Task: Create a new contact by the user through a dropdown
Action: Mouse moved to (181, 193)
Screenshot: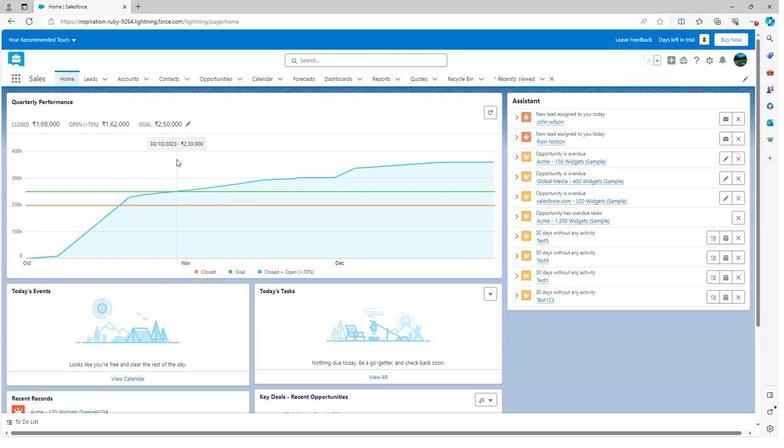 
Action: Mouse scrolled (181, 192) with delta (0, 0)
Screenshot: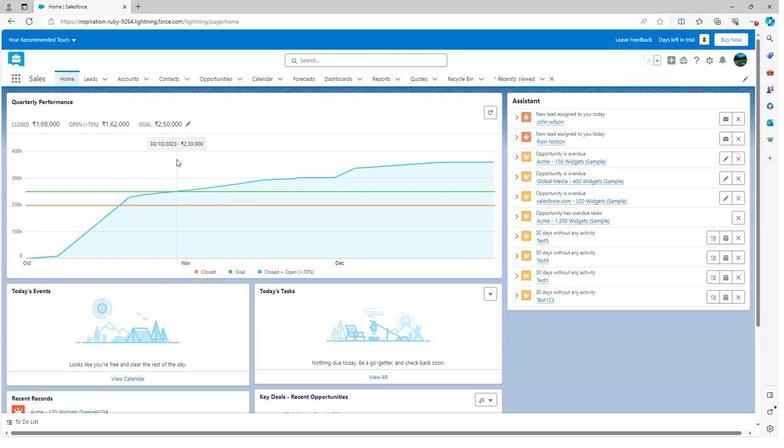 
Action: Mouse scrolled (181, 192) with delta (0, 0)
Screenshot: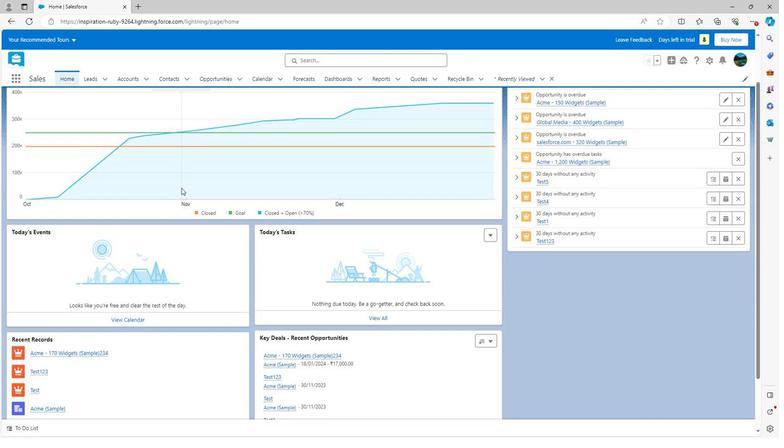 
Action: Mouse scrolled (181, 192) with delta (0, 0)
Screenshot: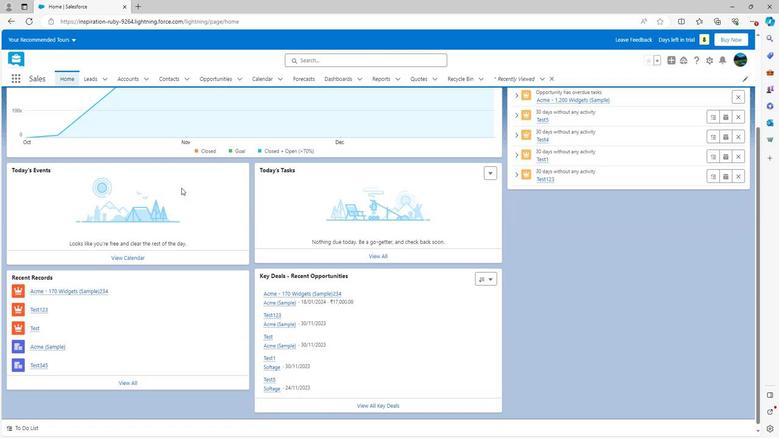 
Action: Mouse scrolled (181, 192) with delta (0, 0)
Screenshot: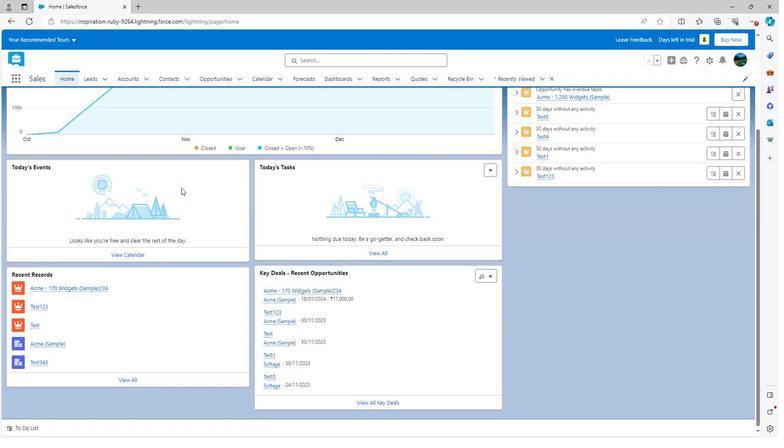 
Action: Mouse scrolled (181, 192) with delta (0, 0)
Screenshot: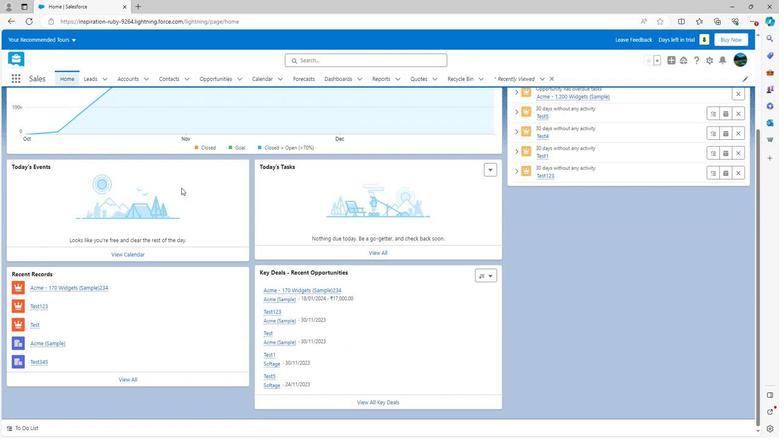 
Action: Mouse scrolled (181, 194) with delta (0, 0)
Screenshot: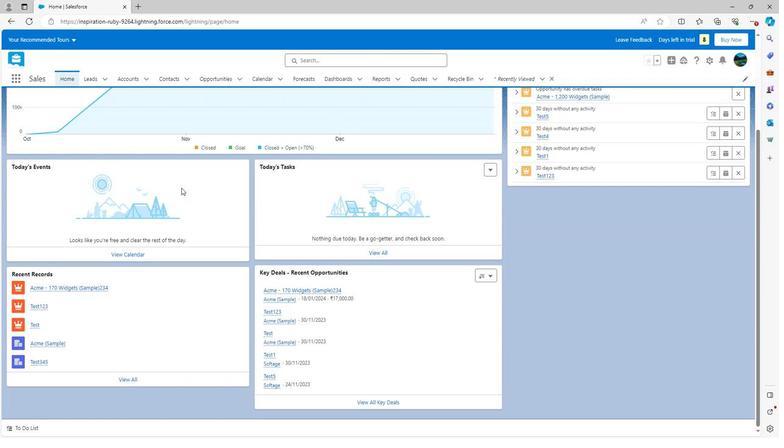 
Action: Mouse scrolled (181, 194) with delta (0, 0)
Screenshot: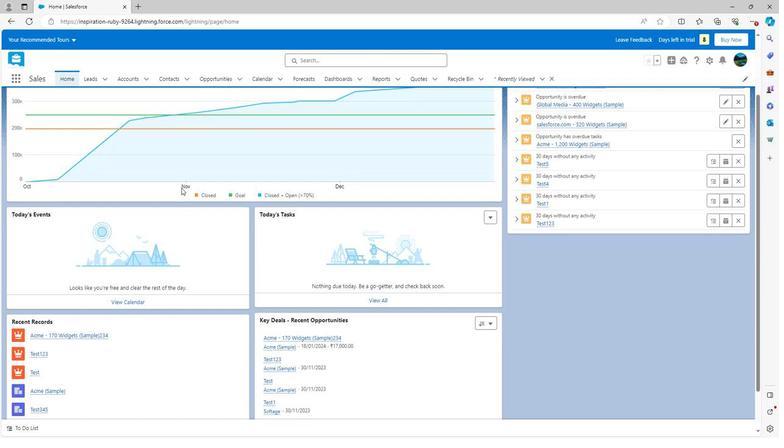 
Action: Mouse scrolled (181, 194) with delta (0, 0)
Screenshot: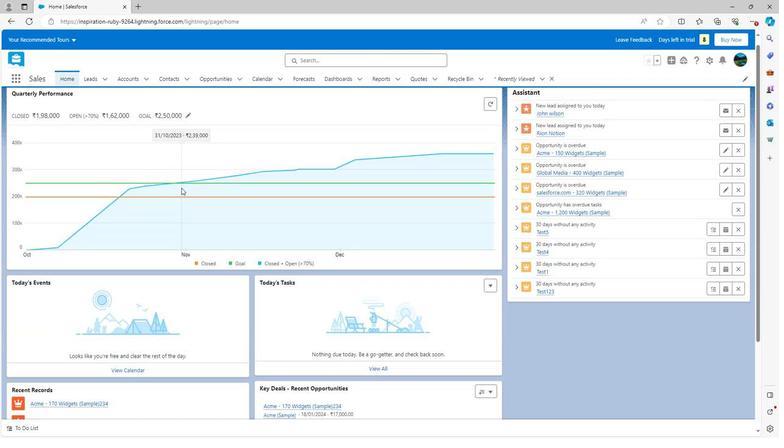 
Action: Mouse scrolled (181, 194) with delta (0, 0)
Screenshot: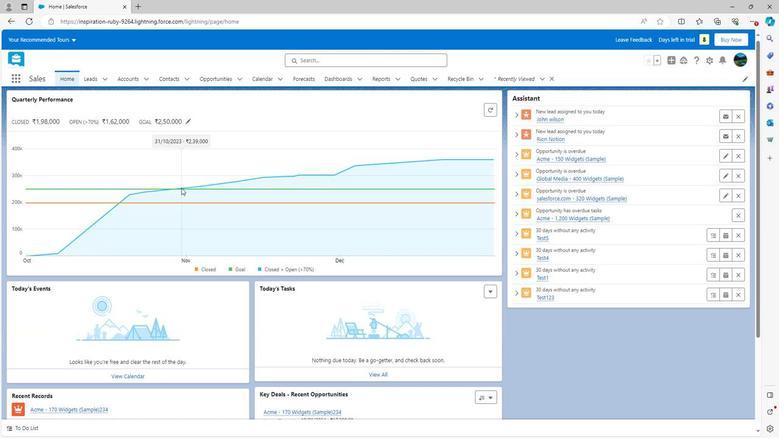 
Action: Mouse moved to (188, 77)
Screenshot: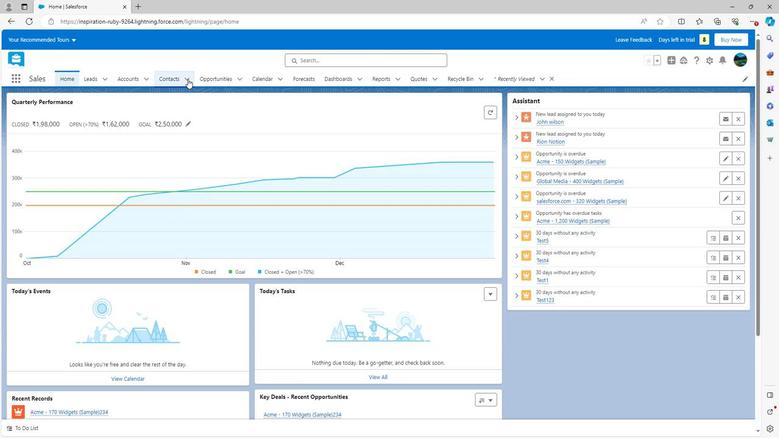 
Action: Mouse pressed left at (188, 77)
Screenshot: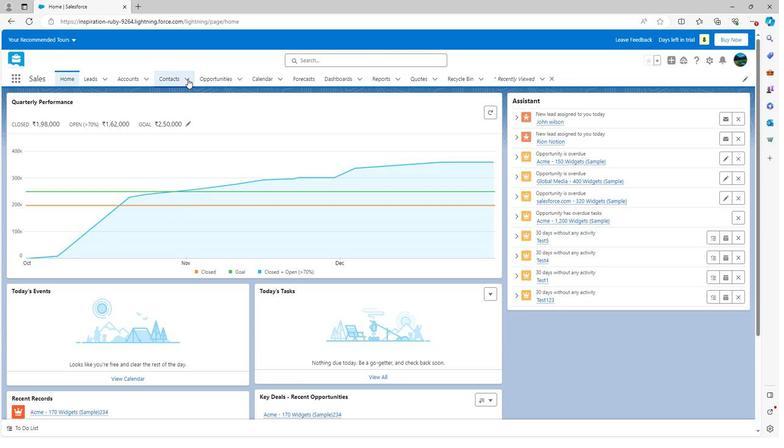 
Action: Mouse moved to (180, 94)
Screenshot: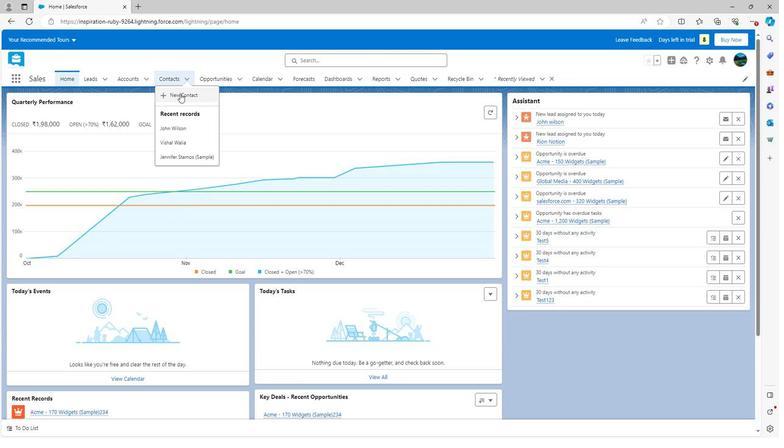 
Action: Mouse pressed left at (180, 94)
Screenshot: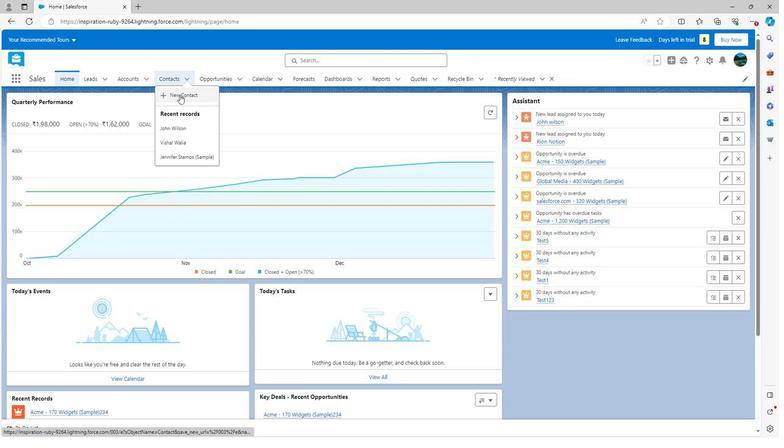 
Action: Mouse moved to (287, 107)
Screenshot: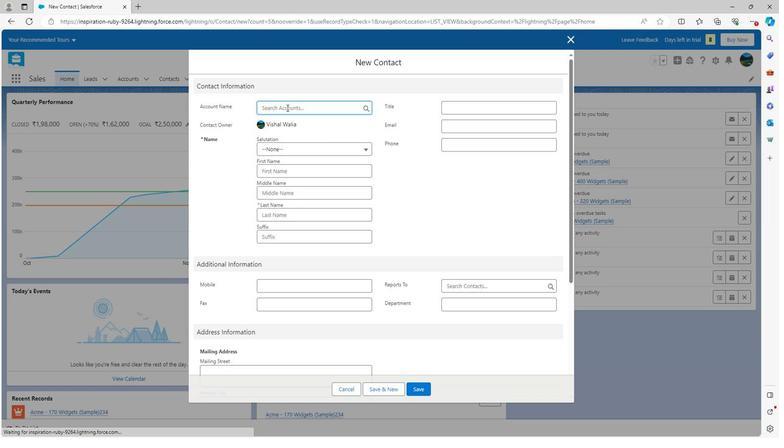 
Action: Mouse pressed left at (287, 107)
Screenshot: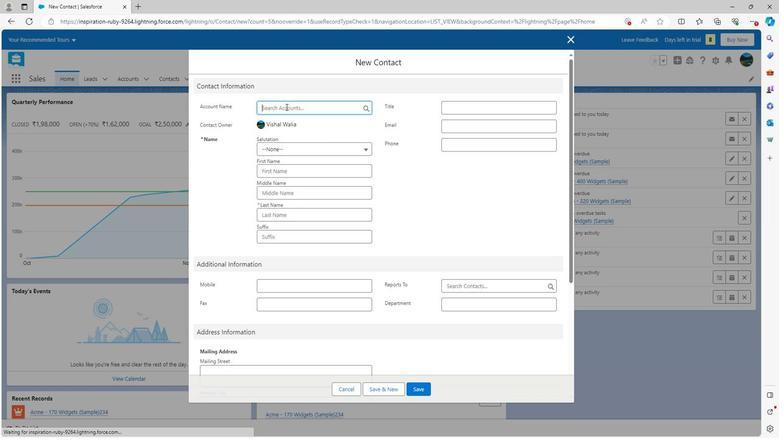 
Action: Mouse moved to (287, 138)
Screenshot: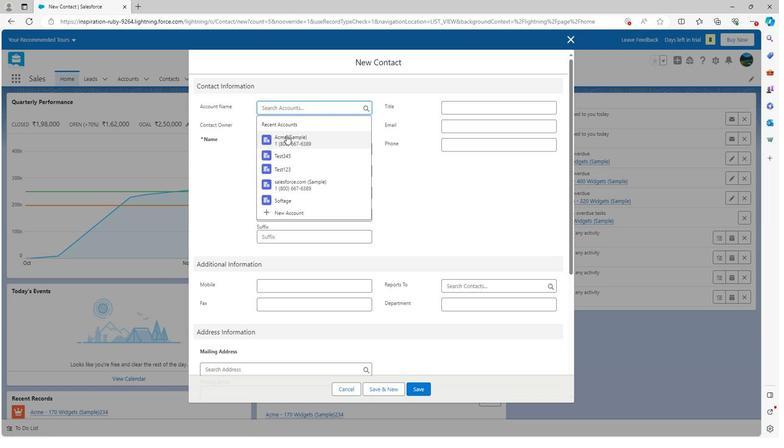 
Action: Mouse pressed left at (287, 138)
Screenshot: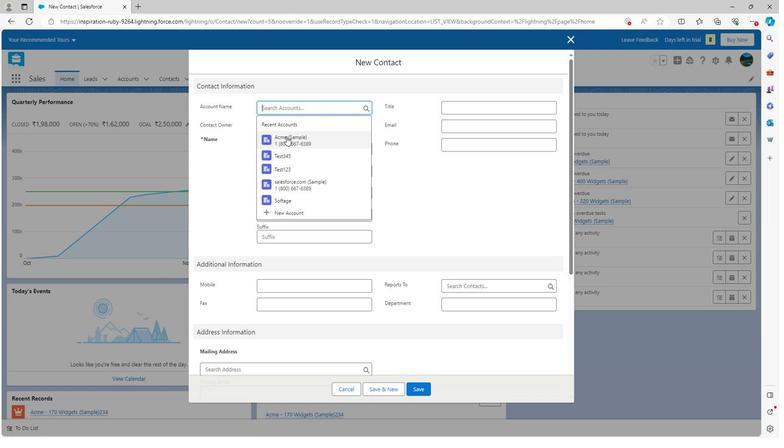 
Action: Mouse moved to (281, 158)
Screenshot: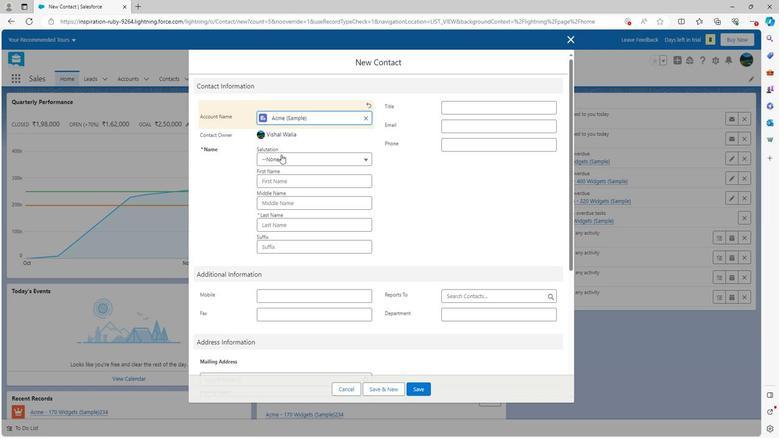 
Action: Mouse pressed left at (281, 158)
Screenshot: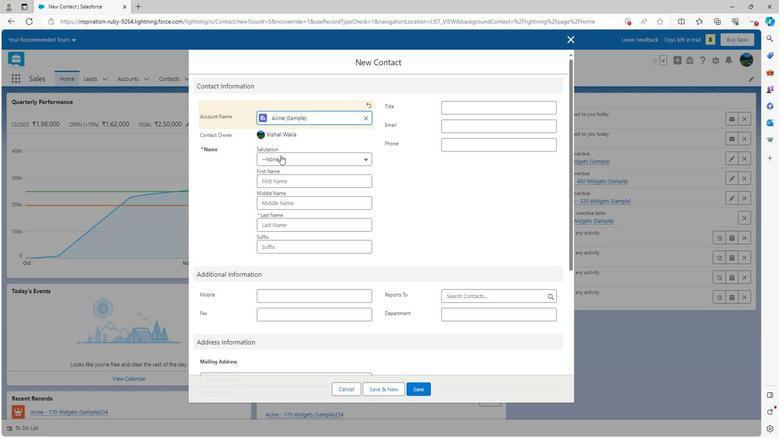
Action: Mouse moved to (275, 194)
Screenshot: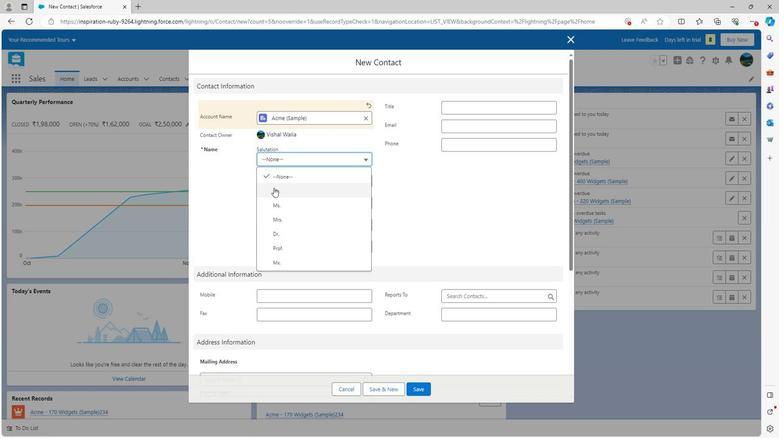 
Action: Mouse pressed left at (275, 194)
Screenshot: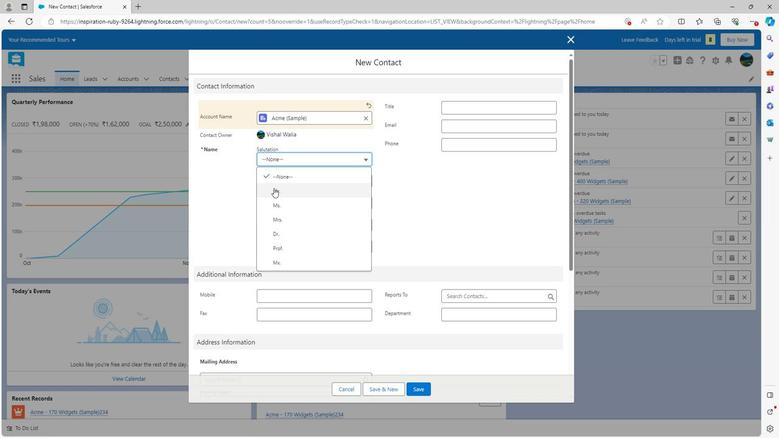 
Action: Mouse moved to (276, 186)
Screenshot: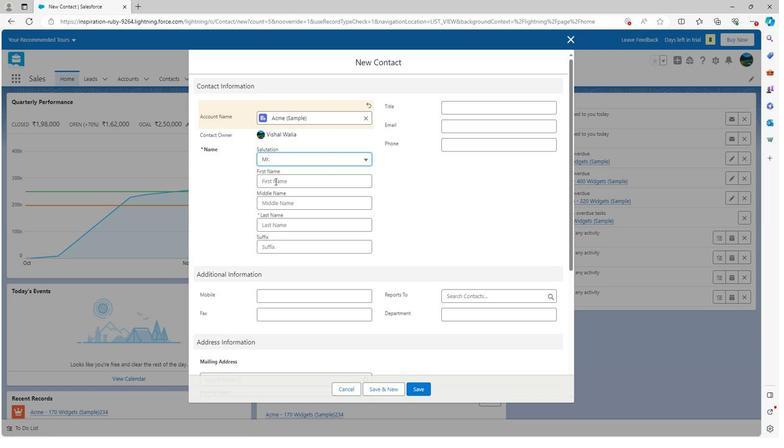 
Action: Mouse pressed left at (276, 186)
Screenshot: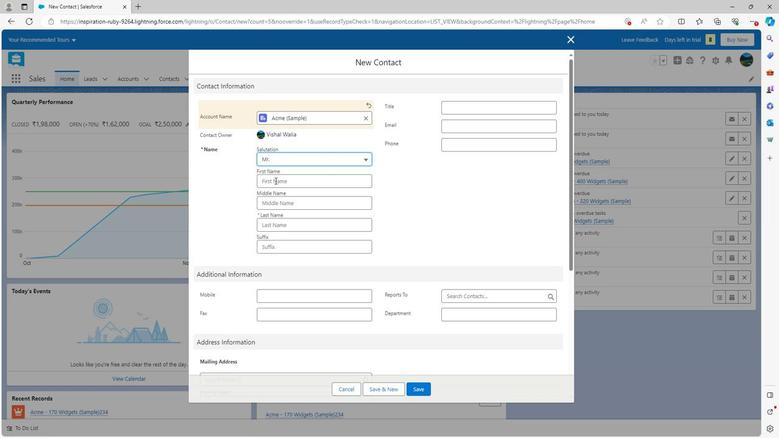 
Action: Mouse moved to (213, 205)
Screenshot: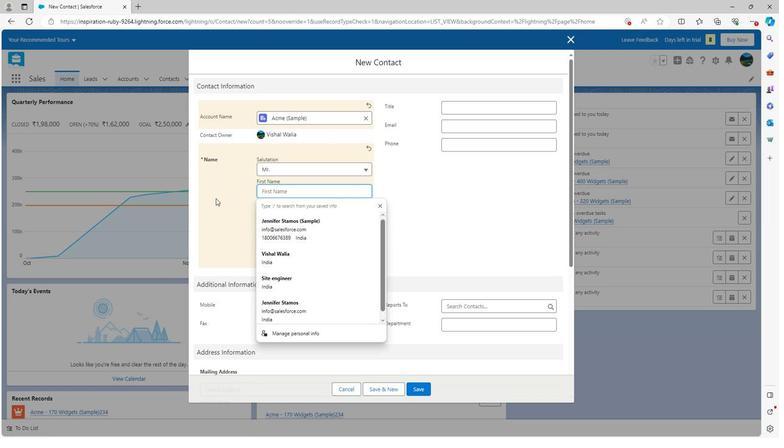 
Action: Key pressed <Key.shift>John
Screenshot: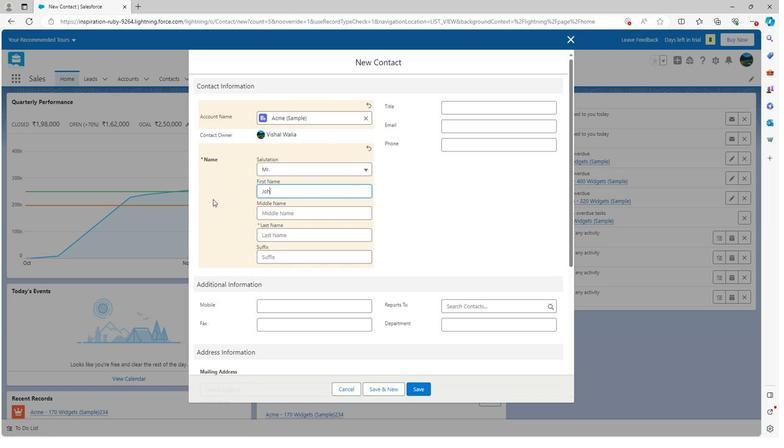 
Action: Mouse moved to (262, 246)
Screenshot: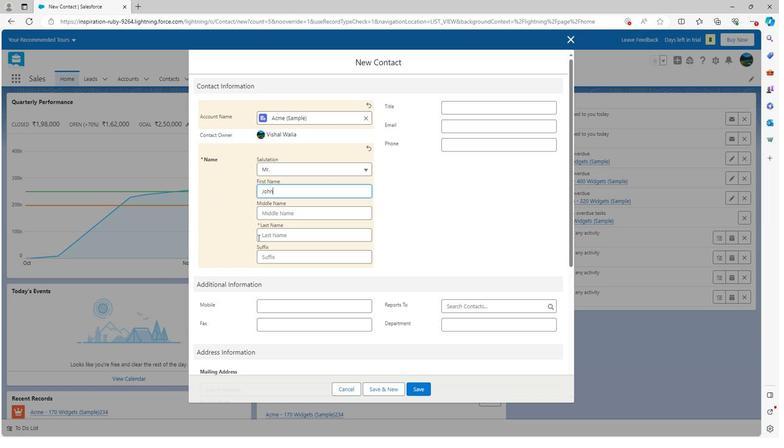 
Action: Mouse pressed left at (262, 246)
Screenshot: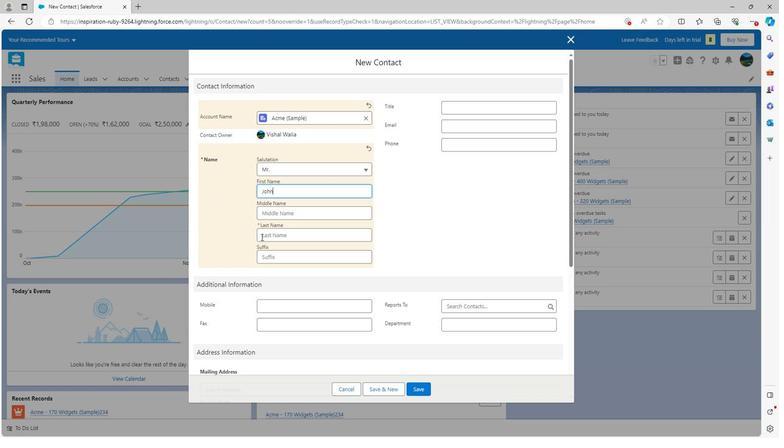 
Action: Mouse moved to (243, 251)
Screenshot: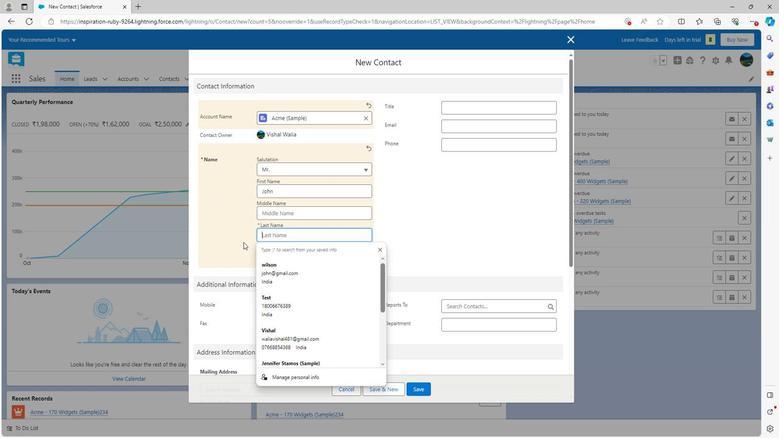 
Action: Key pressed <Key.shift>wilson
Screenshot: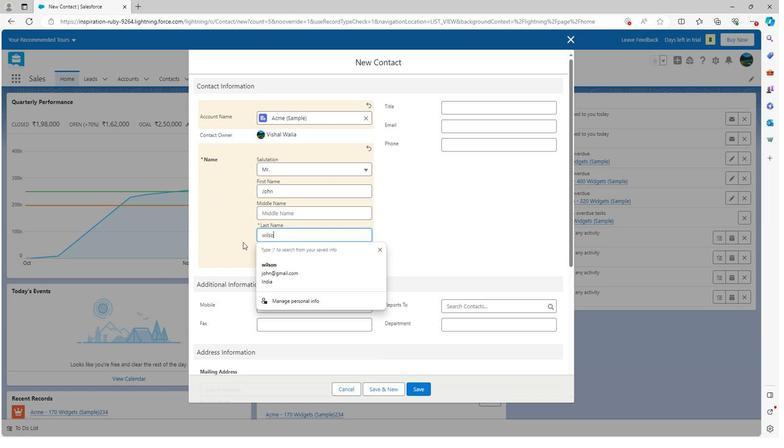 
Action: Mouse moved to (242, 251)
Screenshot: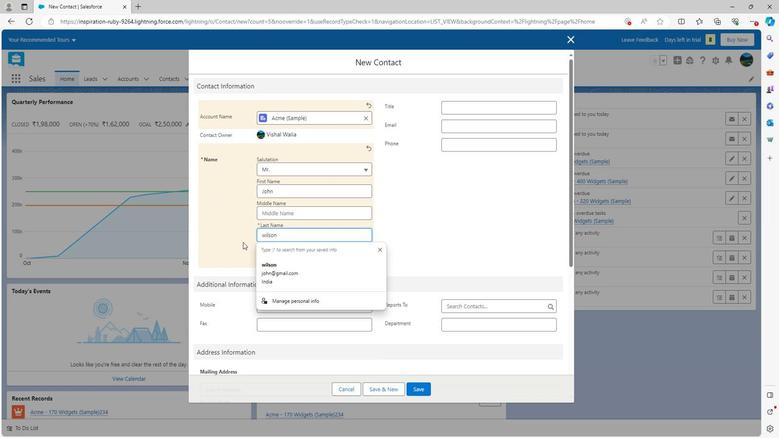 
Action: Mouse pressed left at (242, 251)
Screenshot: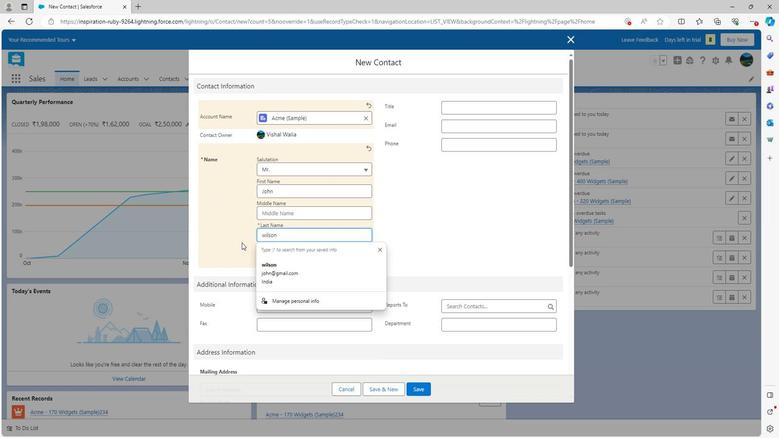 
Action: Mouse moved to (245, 267)
Screenshot: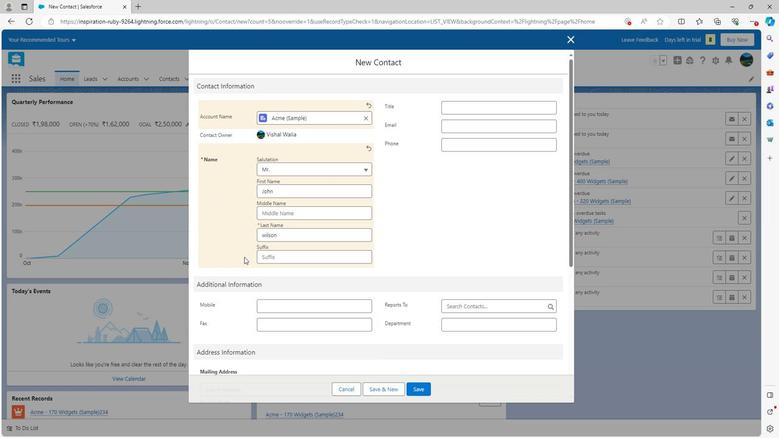 
Action: Mouse scrolled (245, 266) with delta (0, 0)
Screenshot: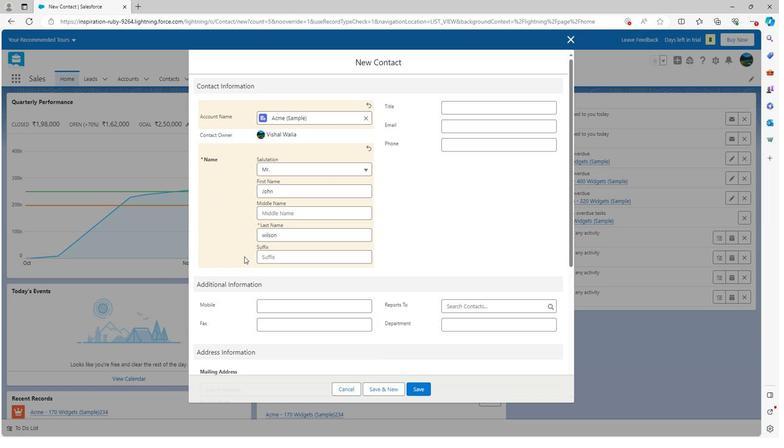 
Action: Mouse scrolled (245, 266) with delta (0, 0)
Screenshot: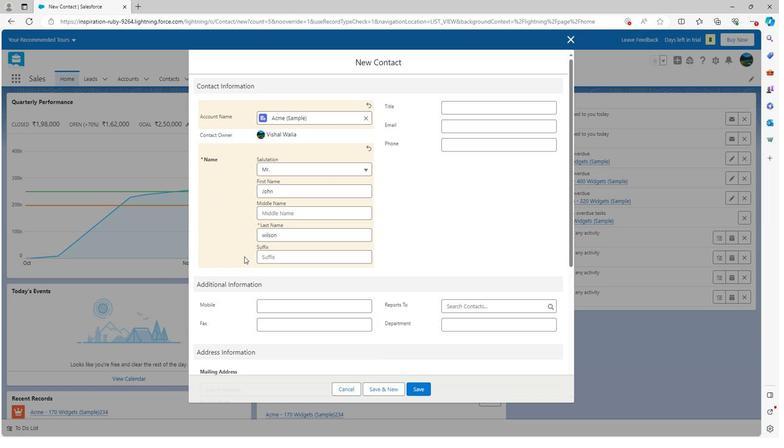 
Action: Mouse scrolled (245, 266) with delta (0, 0)
Screenshot: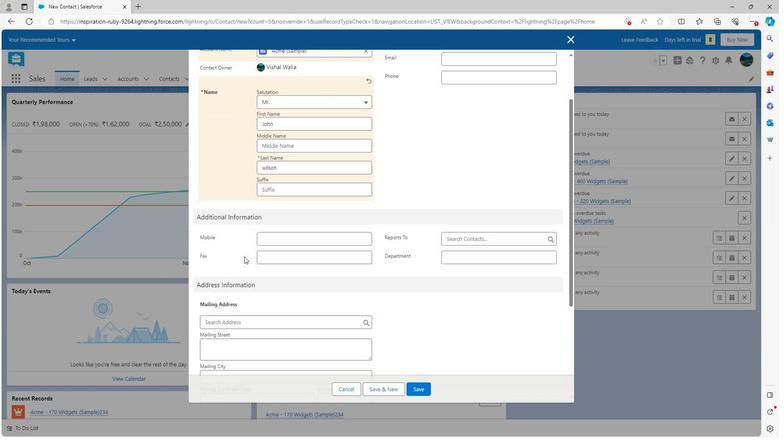 
Action: Mouse scrolled (245, 266) with delta (0, 0)
Screenshot: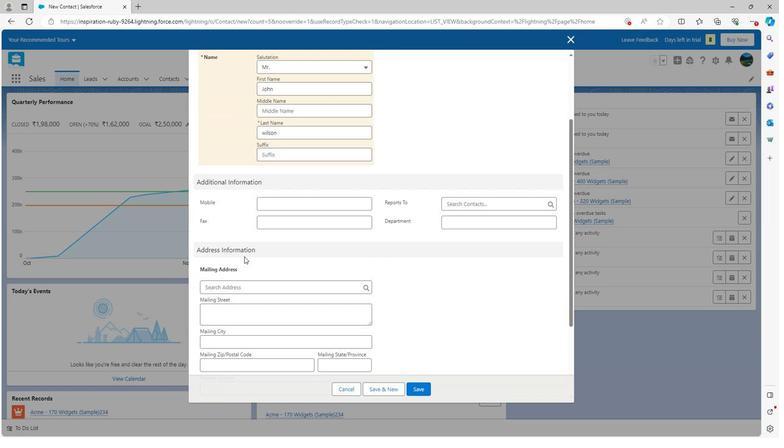 
Action: Mouse scrolled (245, 266) with delta (0, 0)
Screenshot: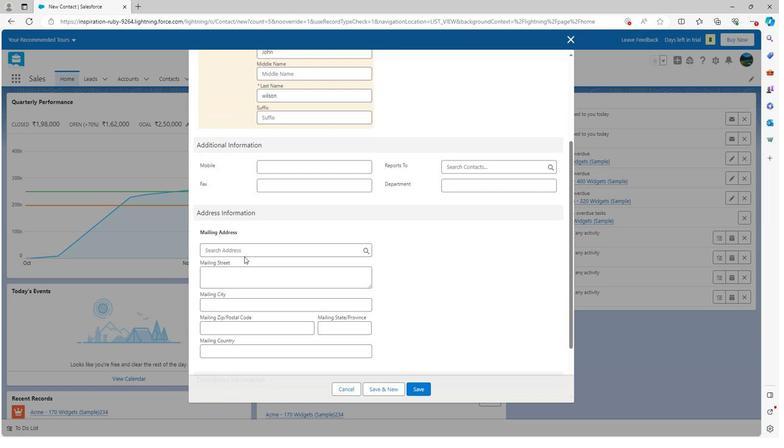 
Action: Mouse moved to (245, 256)
Screenshot: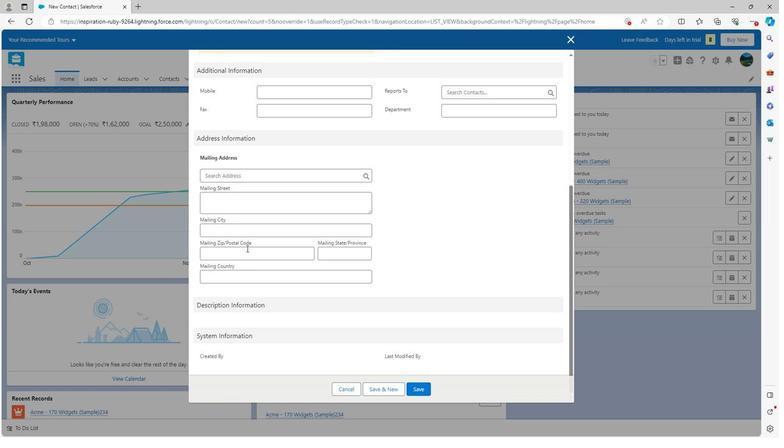 
Action: Mouse scrolled (245, 256) with delta (0, 0)
Screenshot: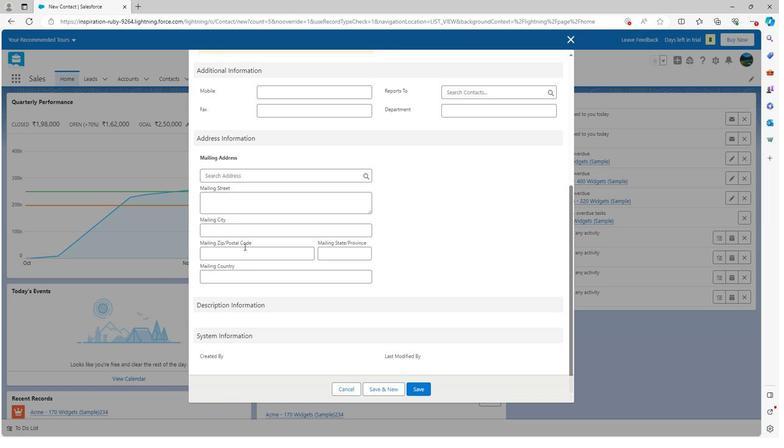 
Action: Mouse scrolled (245, 256) with delta (0, 0)
Screenshot: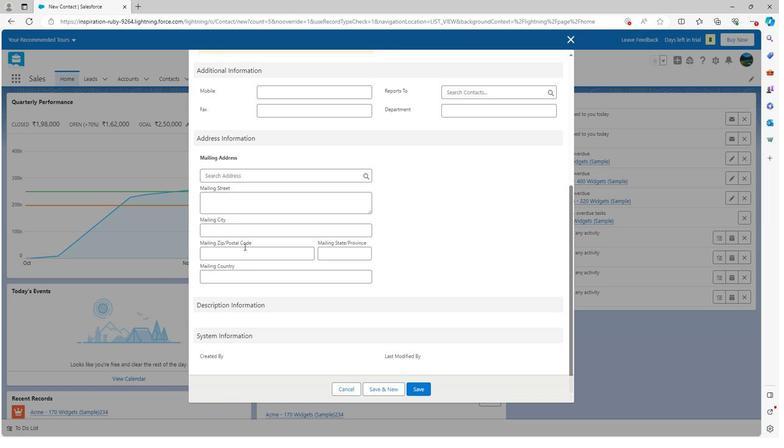 
Action: Mouse scrolled (245, 256) with delta (0, 0)
Screenshot: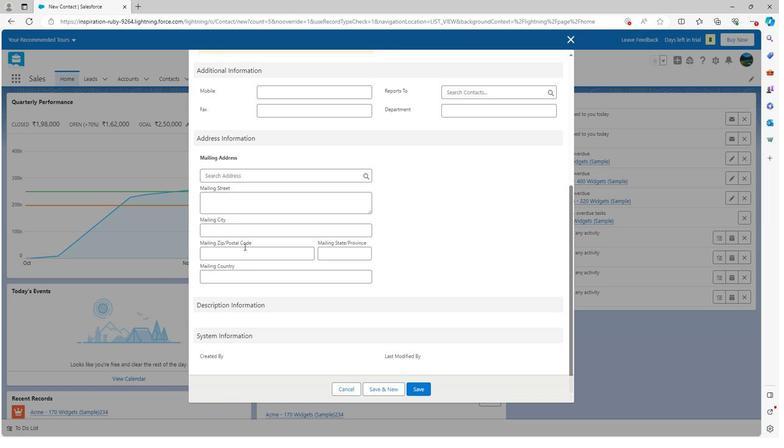 
Action: Mouse scrolled (245, 256) with delta (0, 0)
Screenshot: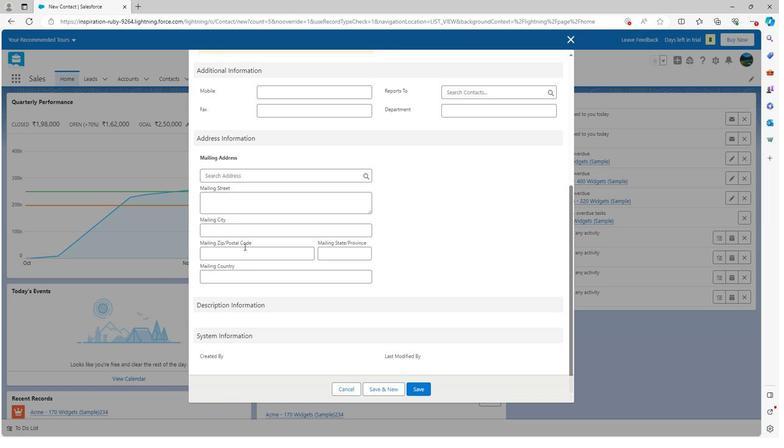 
Action: Mouse moved to (415, 407)
Screenshot: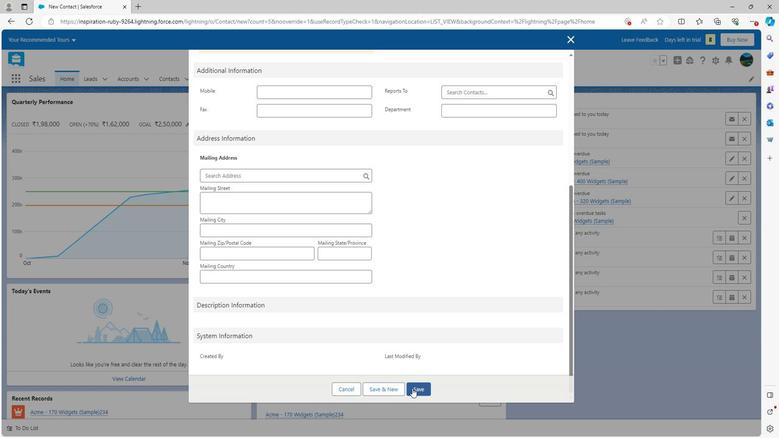
Action: Mouse pressed left at (415, 407)
Screenshot: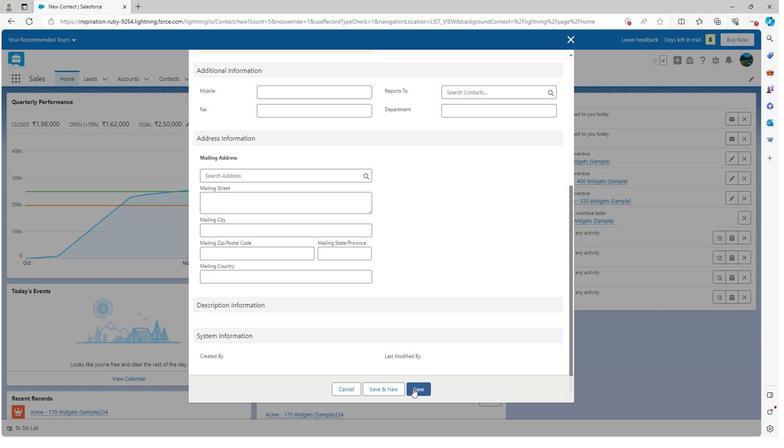 
Action: Mouse moved to (256, 211)
Screenshot: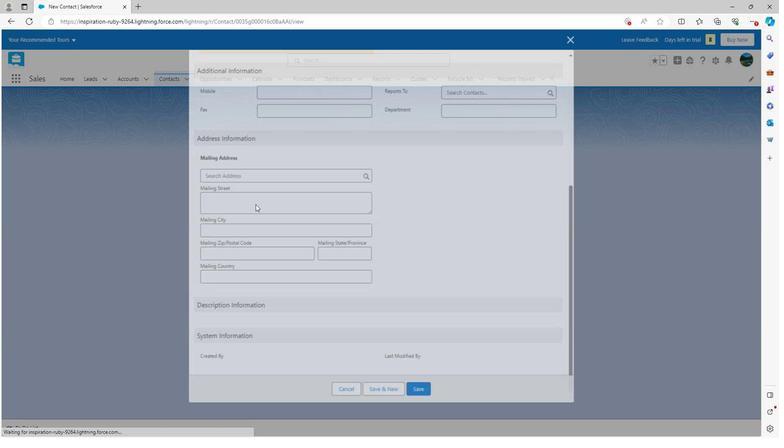 
Action: Mouse scrolled (256, 210) with delta (0, 0)
Screenshot: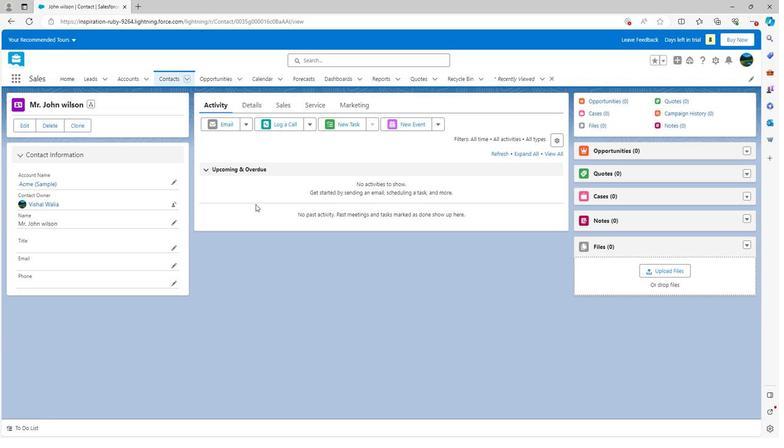 
Action: Mouse scrolled (256, 210) with delta (0, 0)
Screenshot: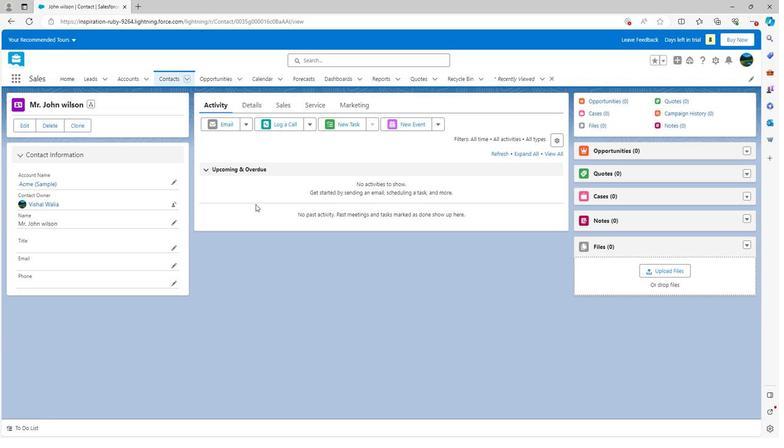 
Action: Mouse scrolled (256, 210) with delta (0, 0)
Screenshot: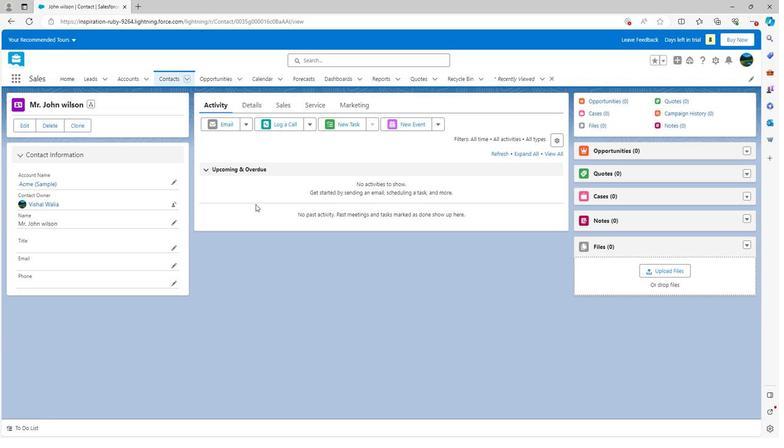 
Action: Mouse moved to (311, 210)
Screenshot: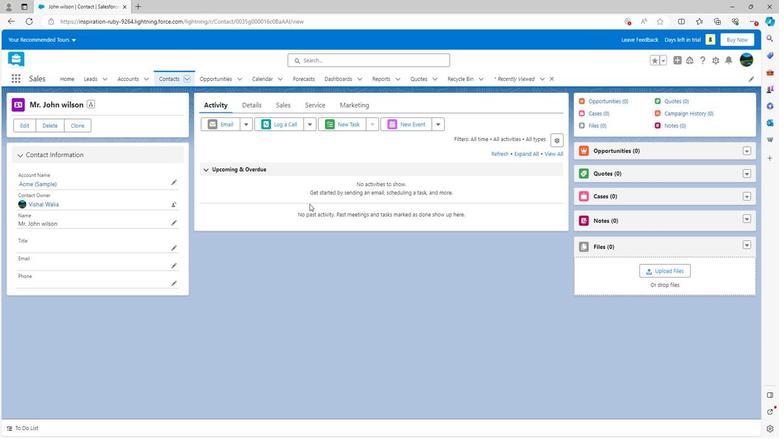 
